 Task: What year was the Buckingham Palace built?
Action: Mouse moved to (711, 693)
Screenshot: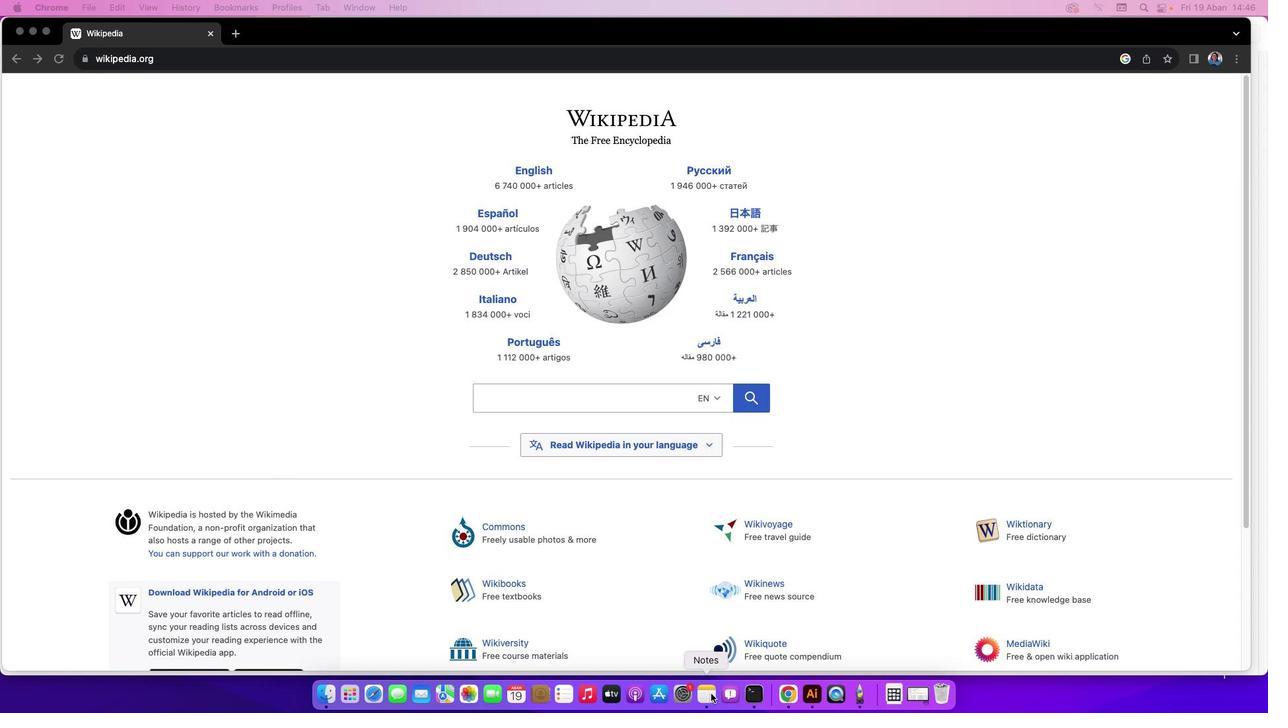 
Action: Mouse pressed left at (711, 693)
Screenshot: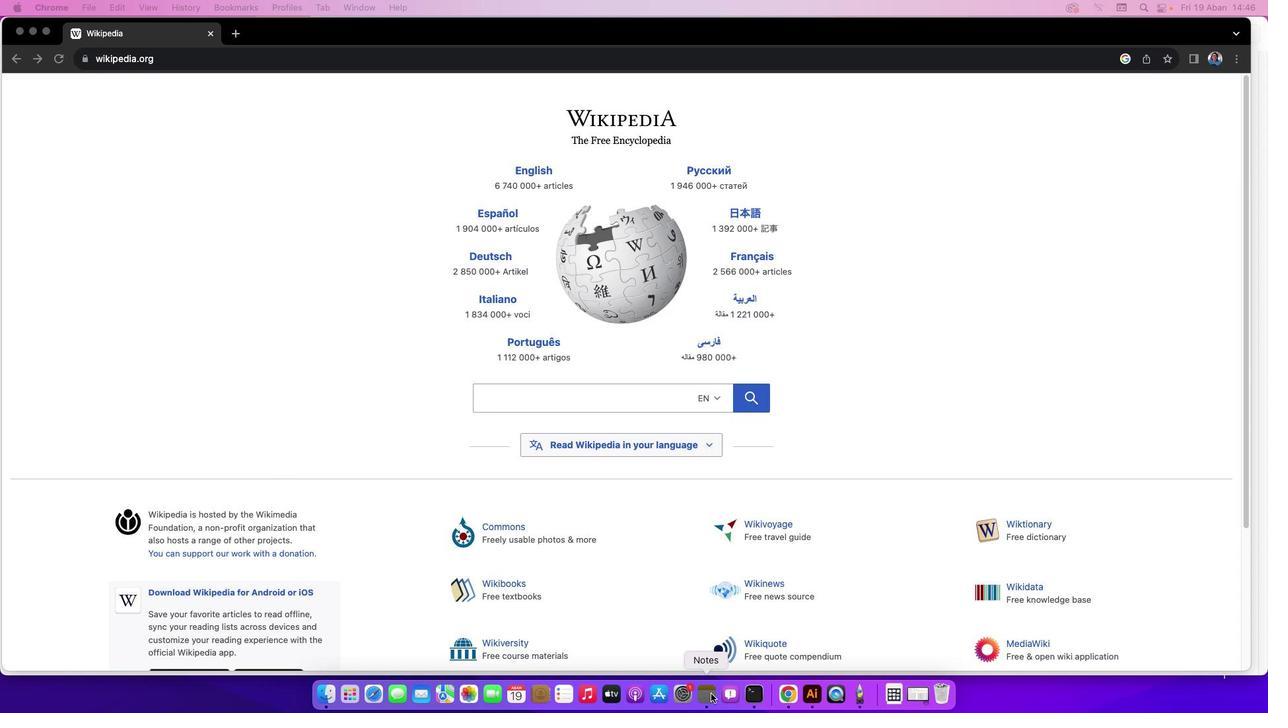 
Action: Mouse moved to (43, 81)
Screenshot: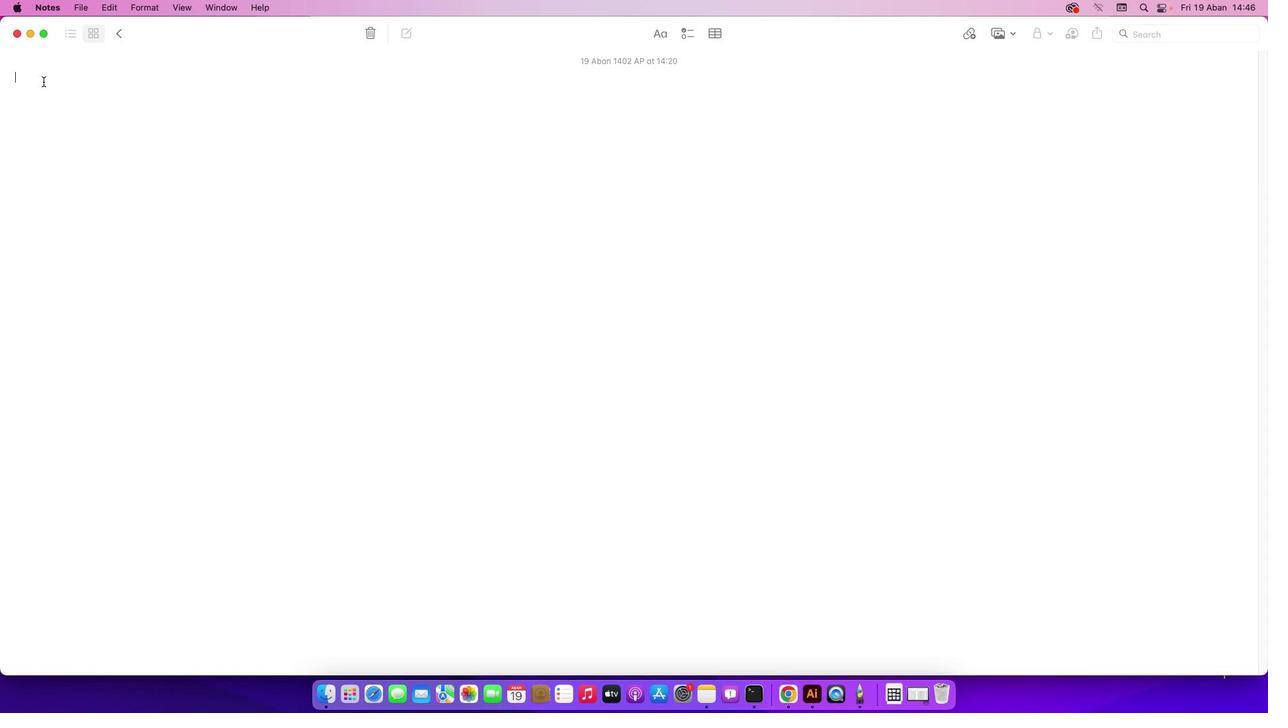 
Action: Mouse pressed left at (43, 81)
Screenshot: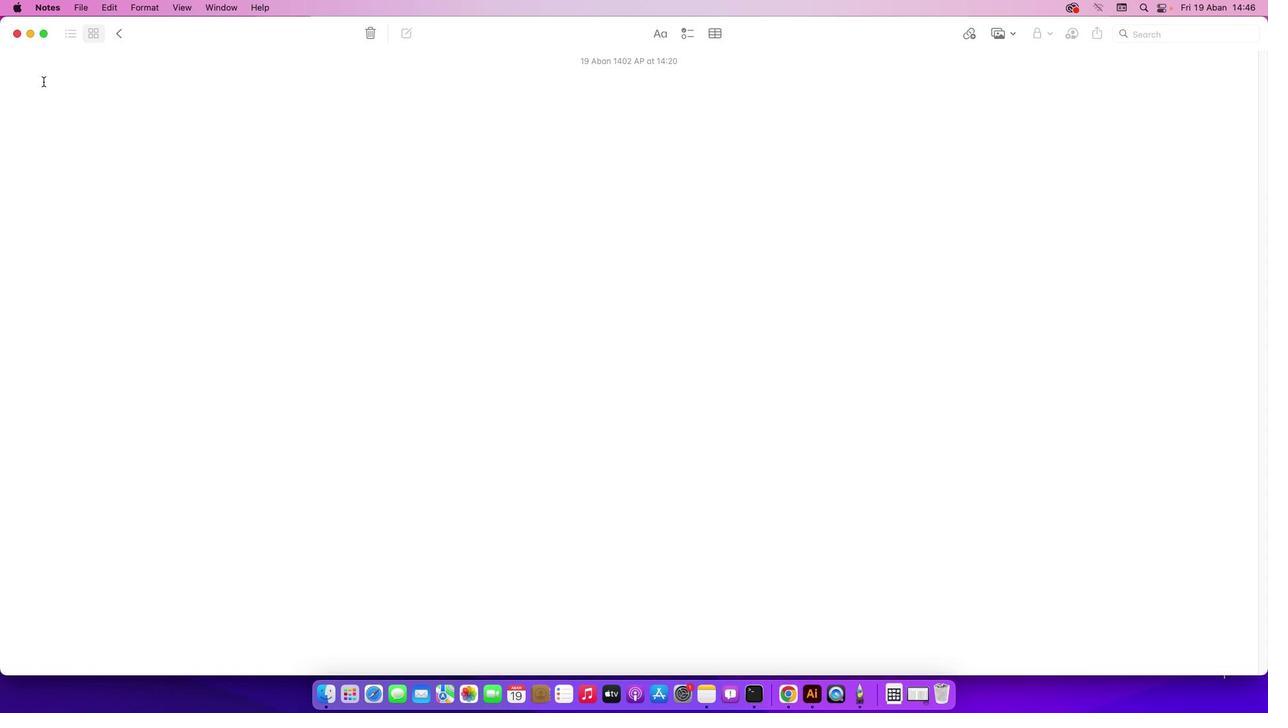 
Action: Mouse moved to (43, 81)
Screenshot: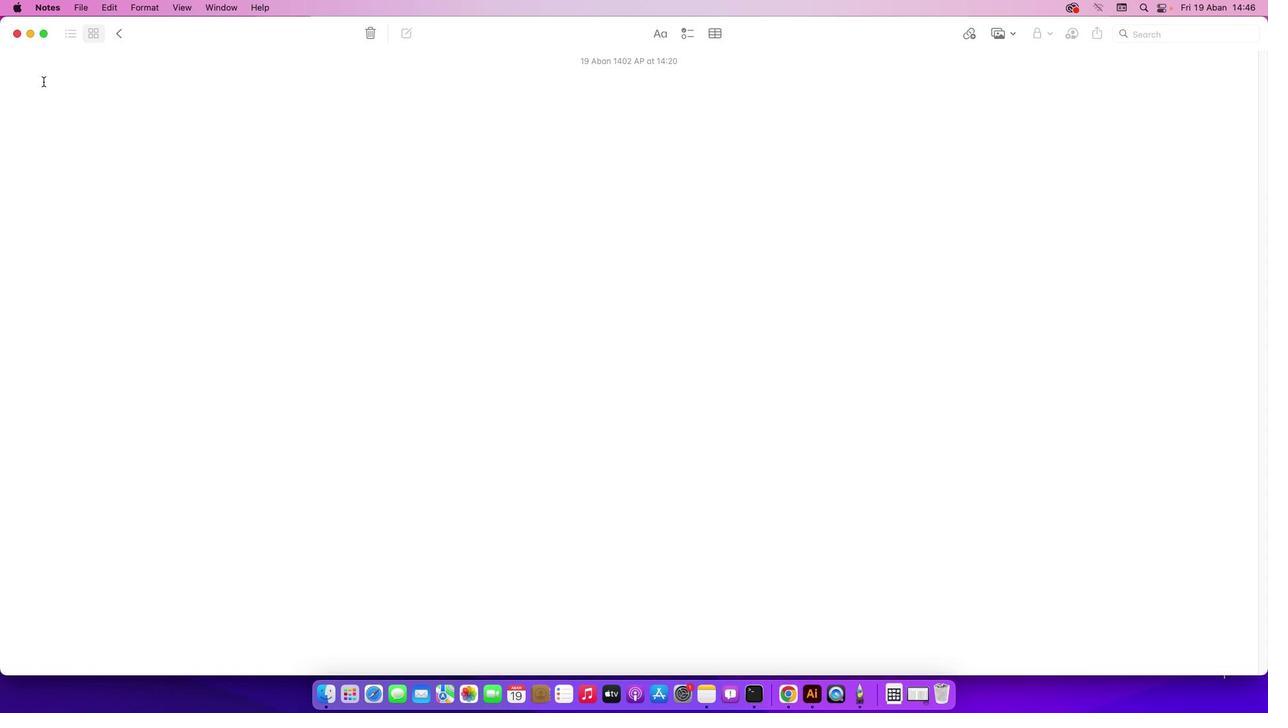 
Action: Key pressed Key.shift'W''h''a''t'Key.space'y''e''a''r'Key.space'w''a''s'Key.space't''h''e'Key.spaceKey.shift'B''u''c''k''i''n''g''h''a''m'Key.spaceKey.shift'P''a''l''a''c''e'Key.spaceKey.shift'b''u''i''l''t'Key.shift_r'?'Key.enter
Screenshot: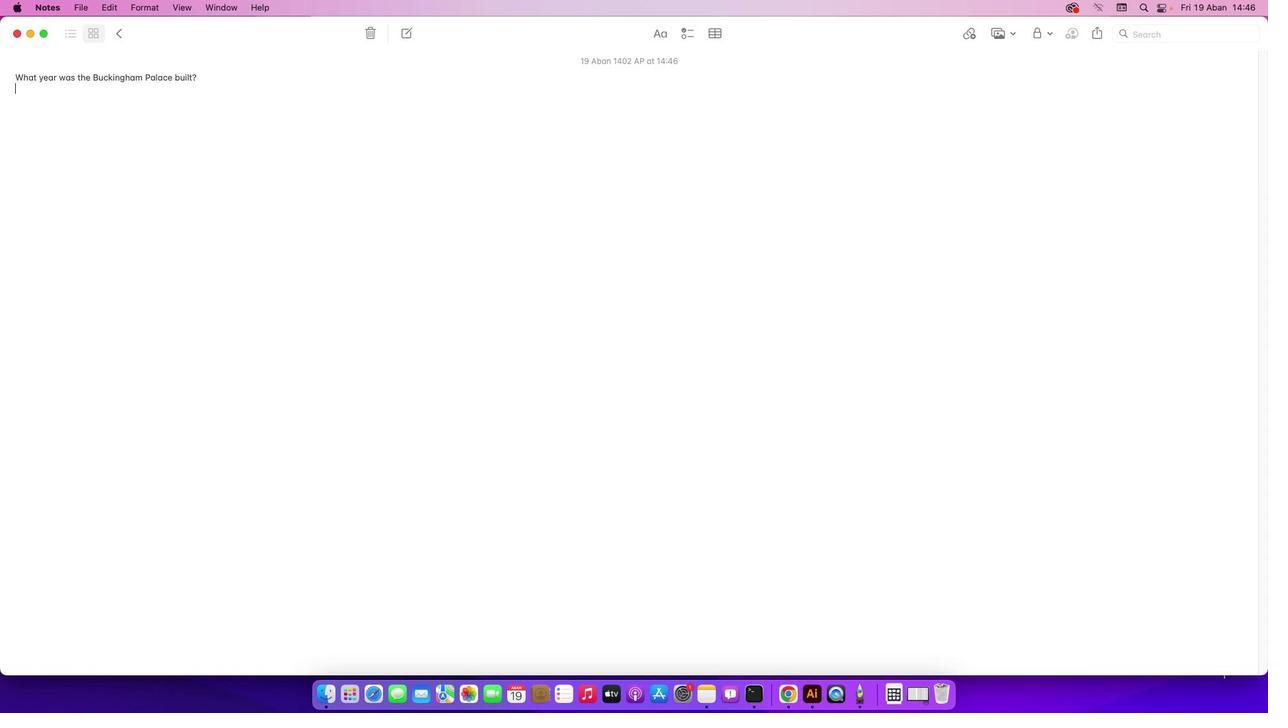 
Action: Mouse moved to (789, 699)
Screenshot: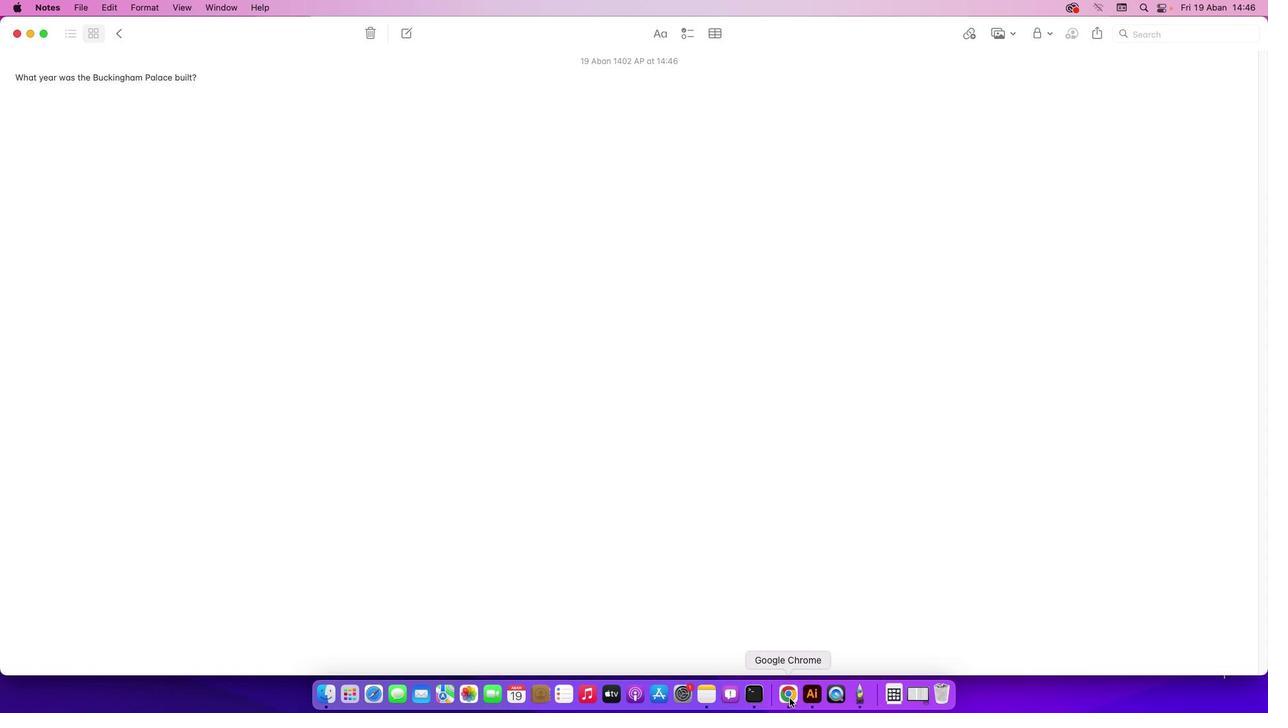 
Action: Mouse pressed left at (789, 699)
Screenshot: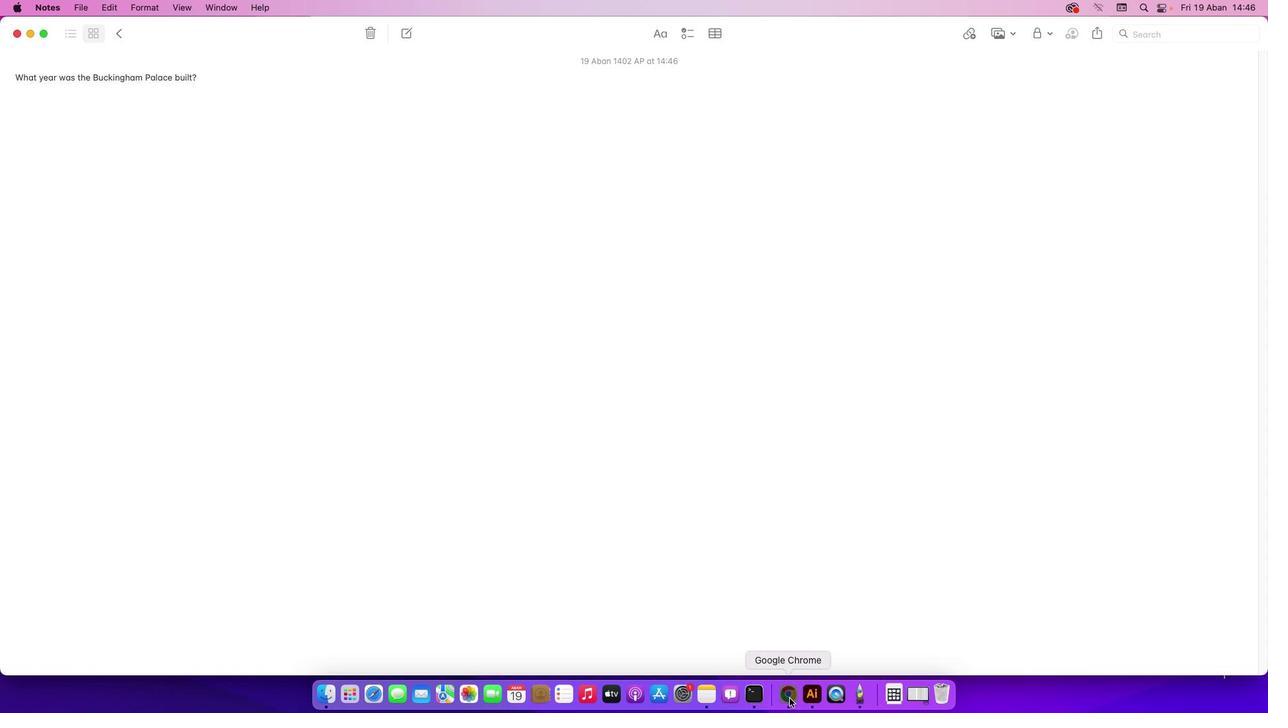 
Action: Mouse moved to (496, 402)
Screenshot: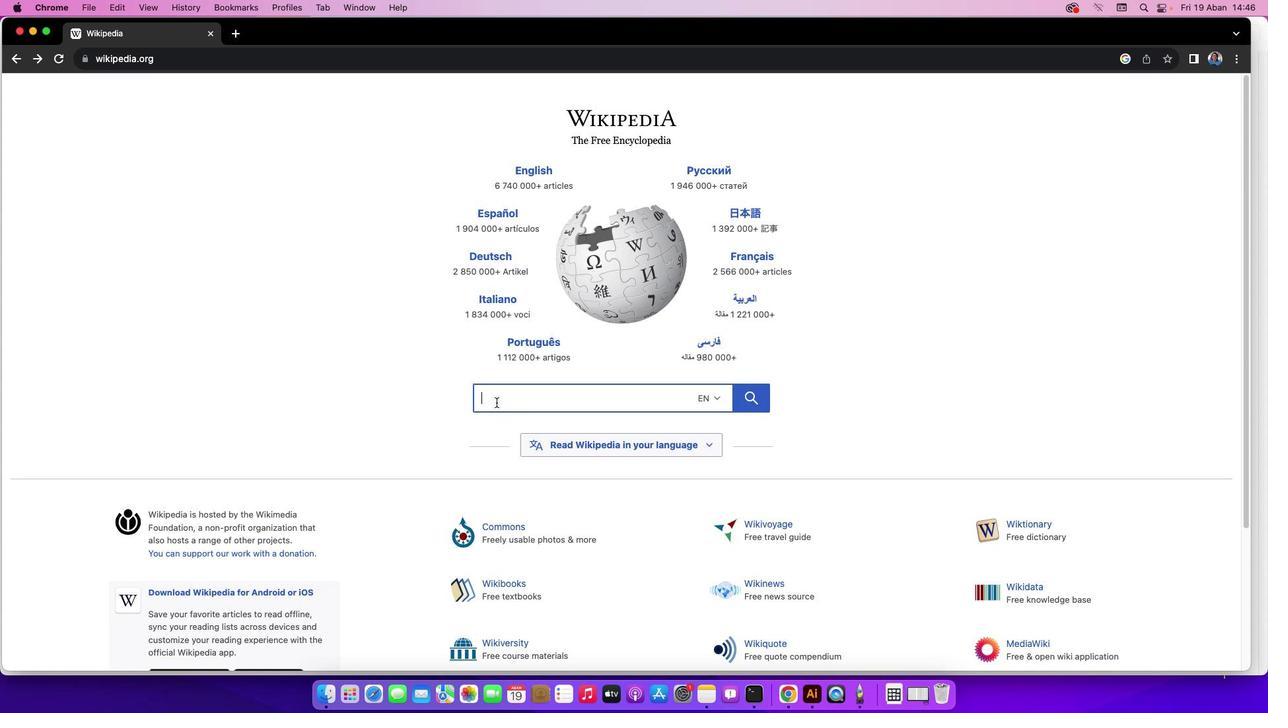 
Action: Mouse pressed left at (496, 402)
Screenshot: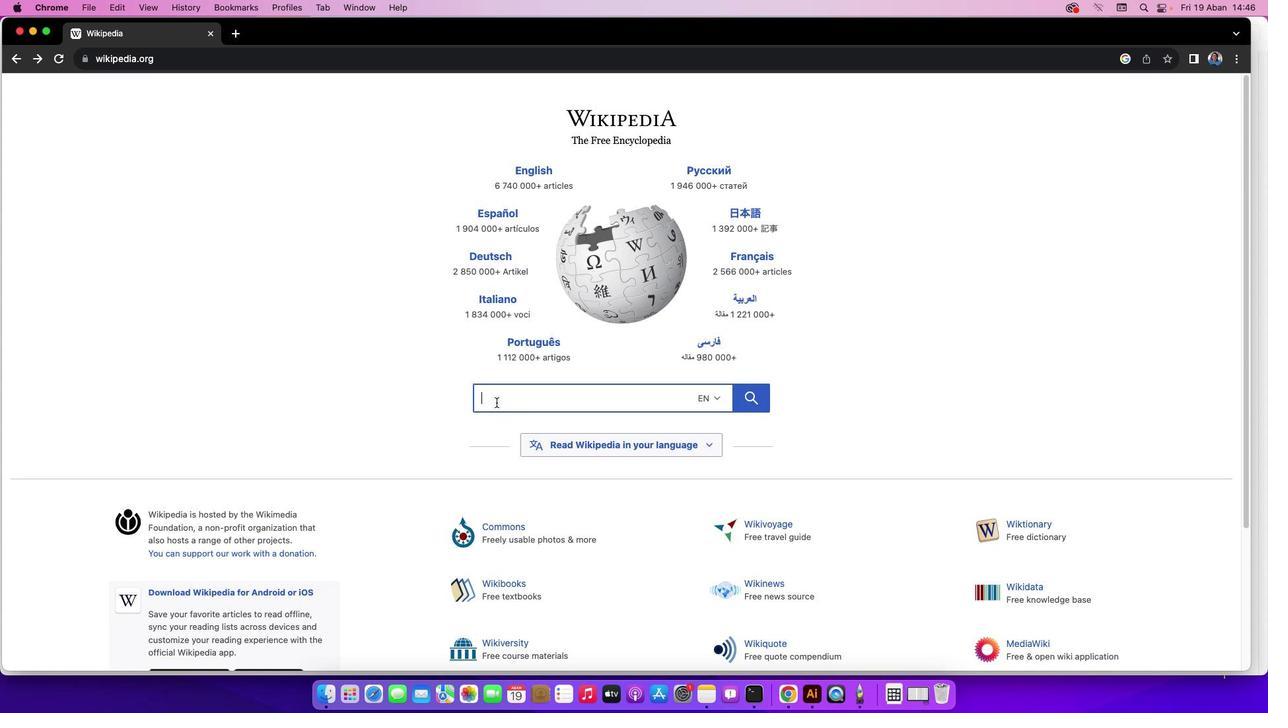 
Action: Mouse moved to (496, 402)
Screenshot: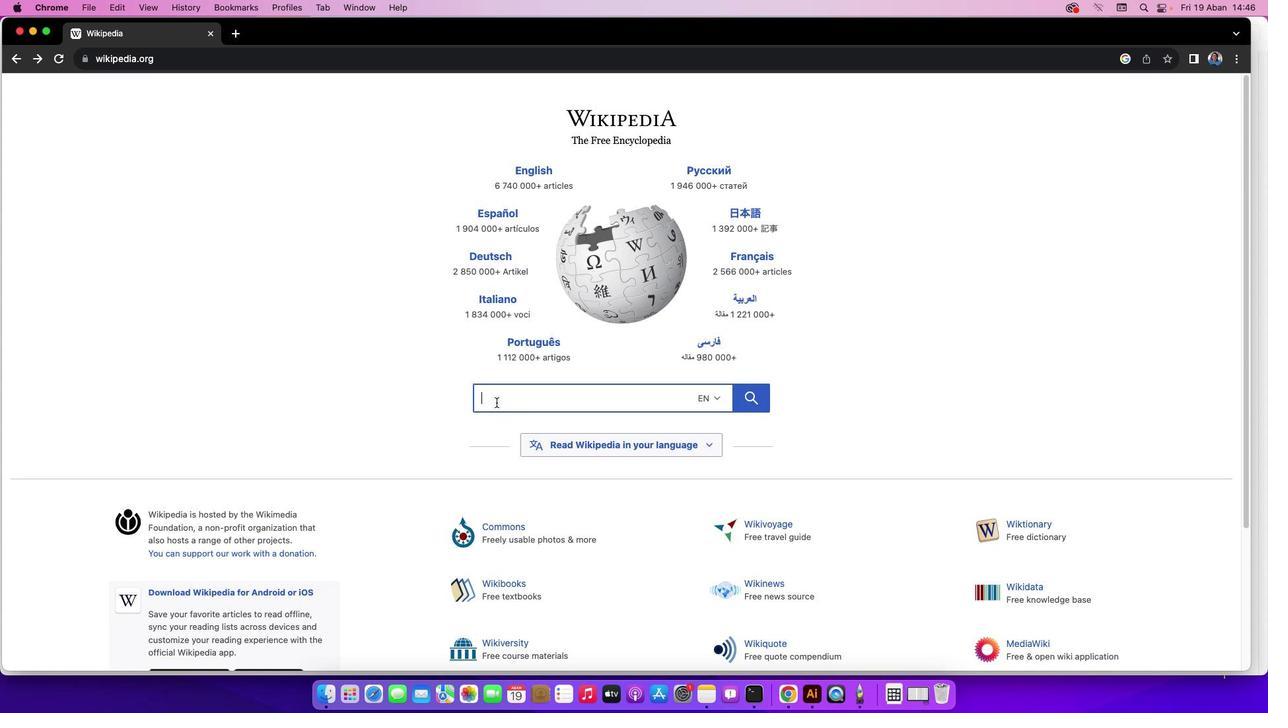 
Action: Key pressed Key.shift'B''u''c''k''i''n''g''h''a''m'Key.spaceKey.shift'P''a''l''a''c''e'Key.enter
Screenshot: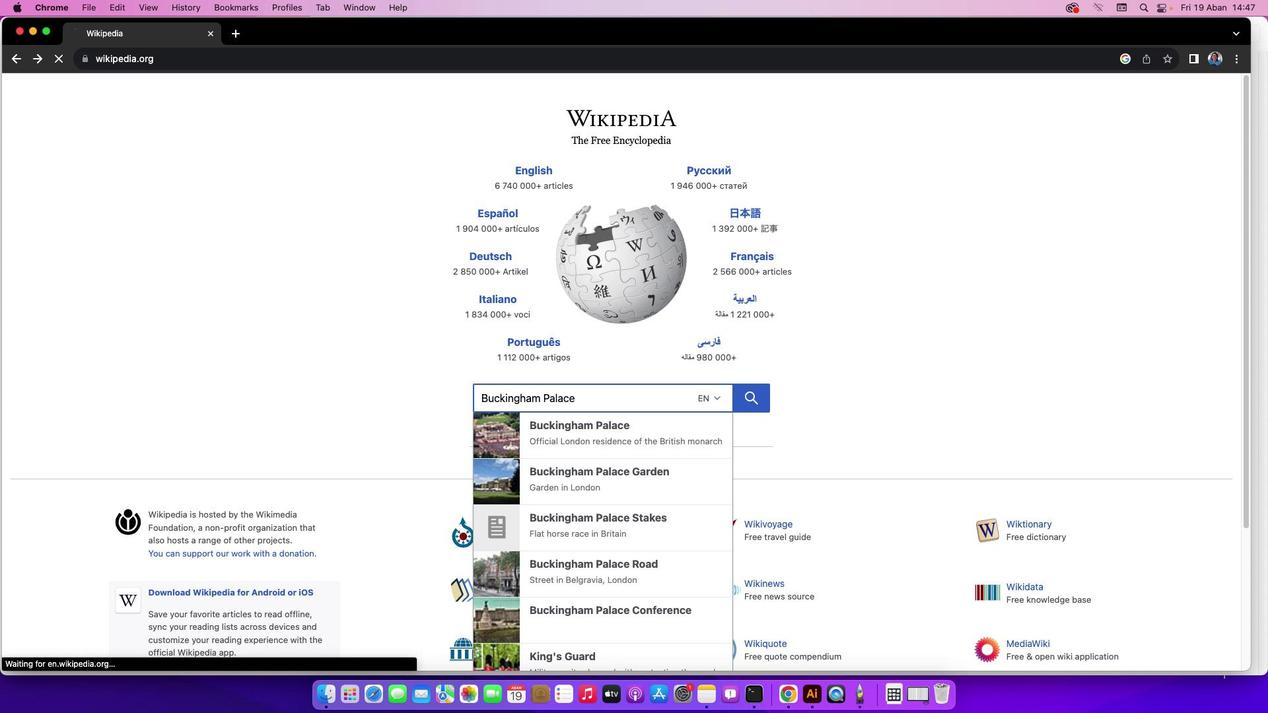 
Action: Mouse moved to (1247, 107)
Screenshot: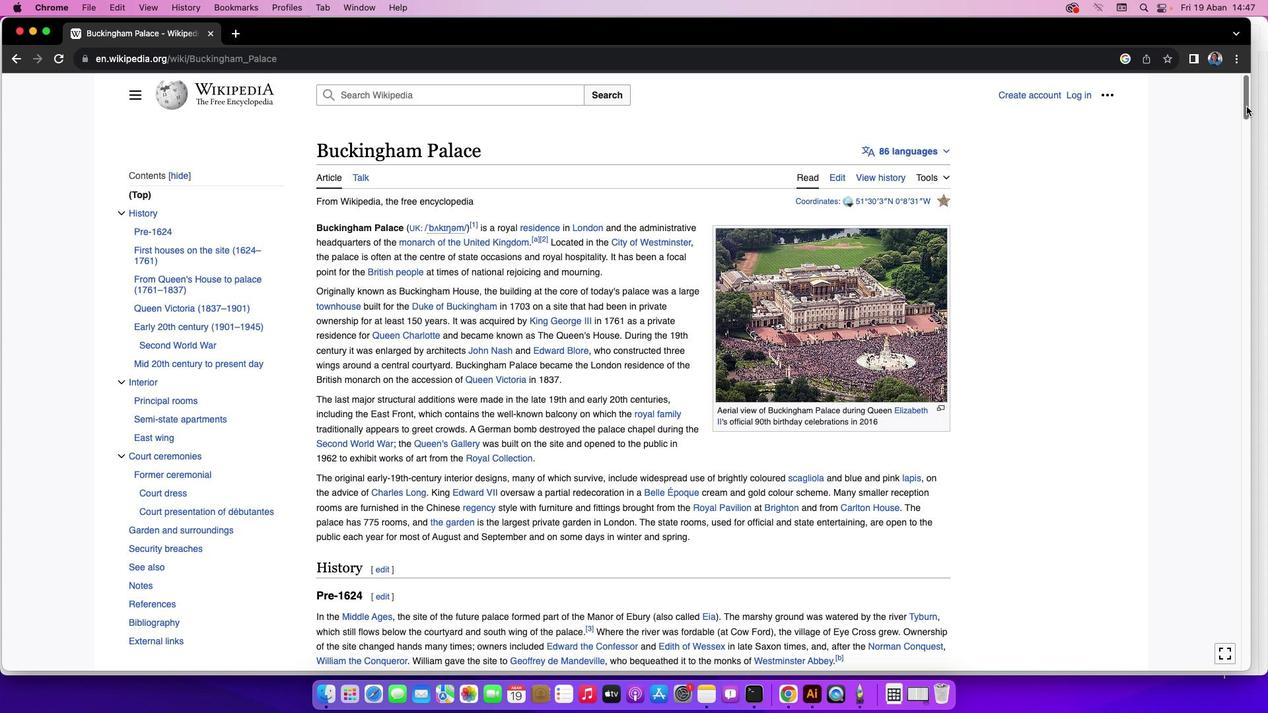 
Action: Mouse pressed left at (1247, 107)
Screenshot: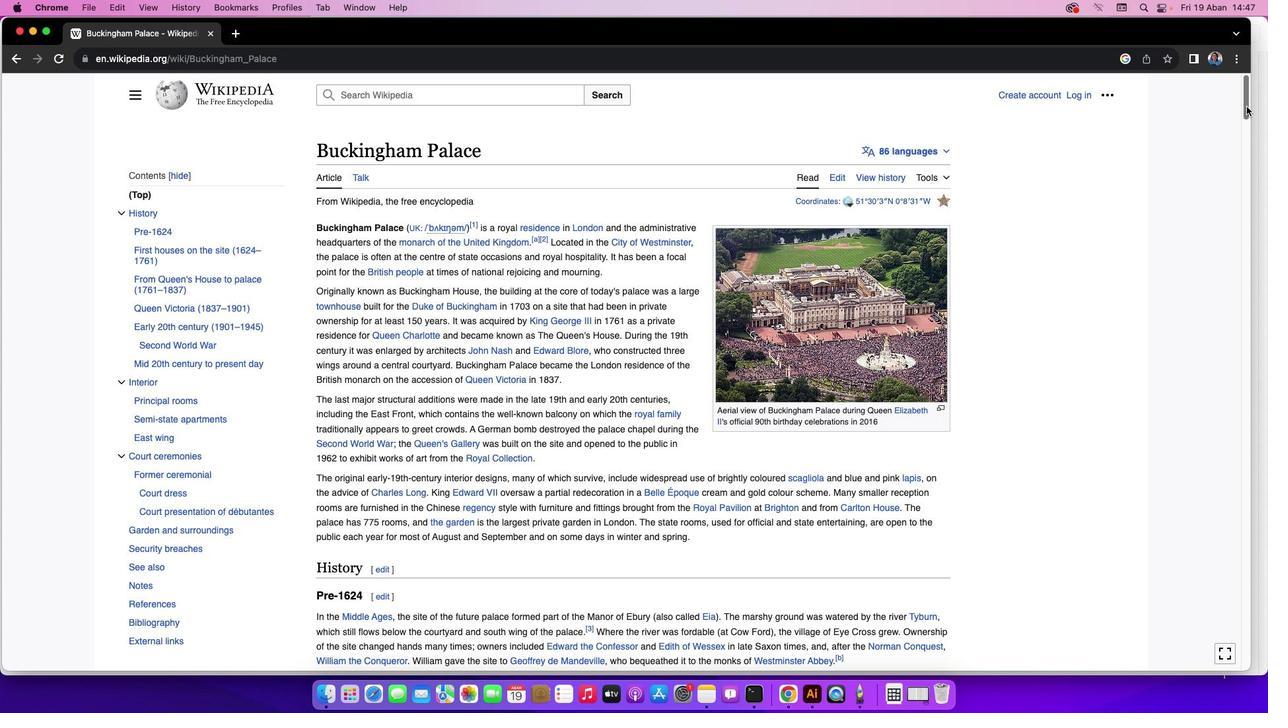 
Action: Mouse moved to (33, 33)
Screenshot: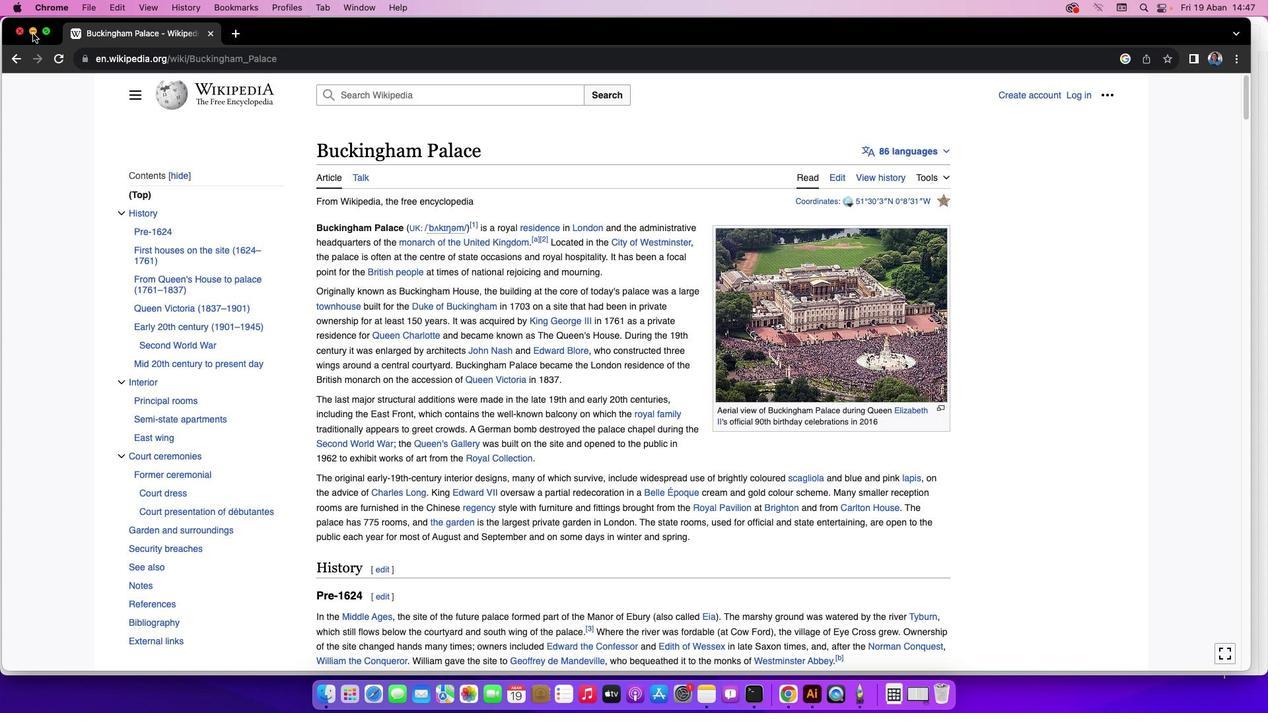 
Action: Mouse pressed left at (33, 33)
Screenshot: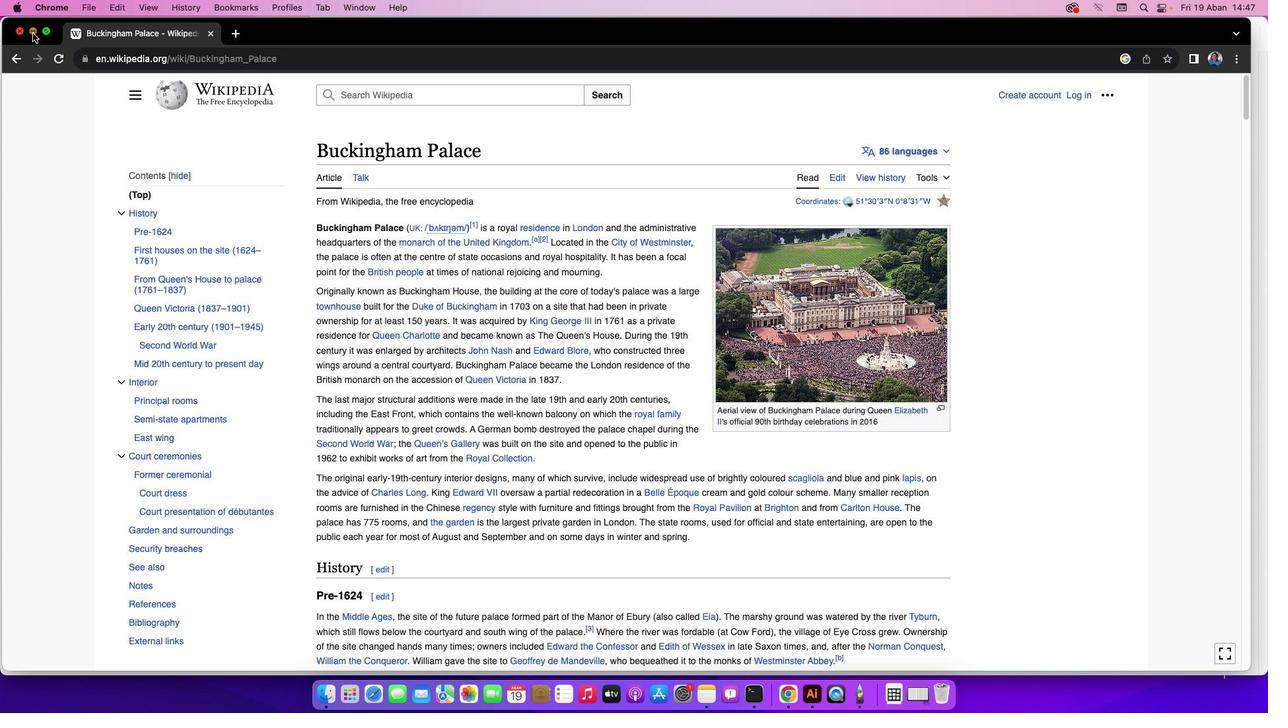 
Action: Mouse moved to (218, 82)
Screenshot: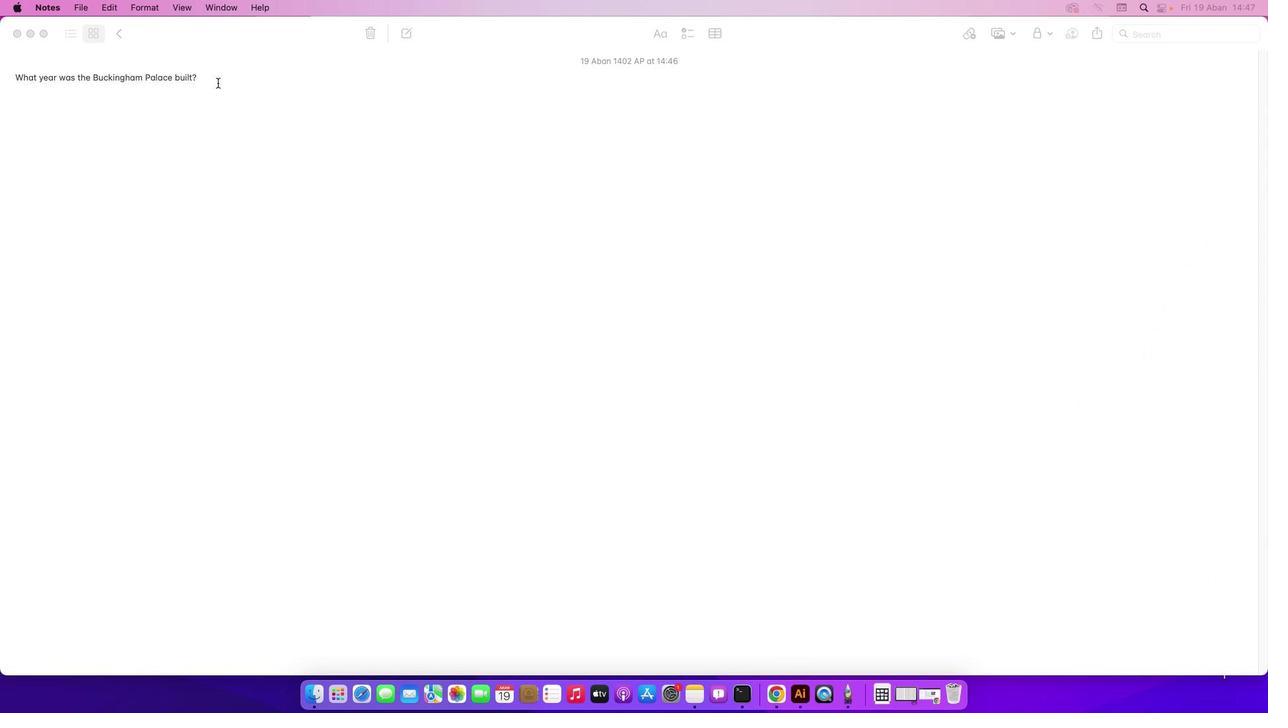 
Action: Mouse pressed left at (218, 82)
Screenshot: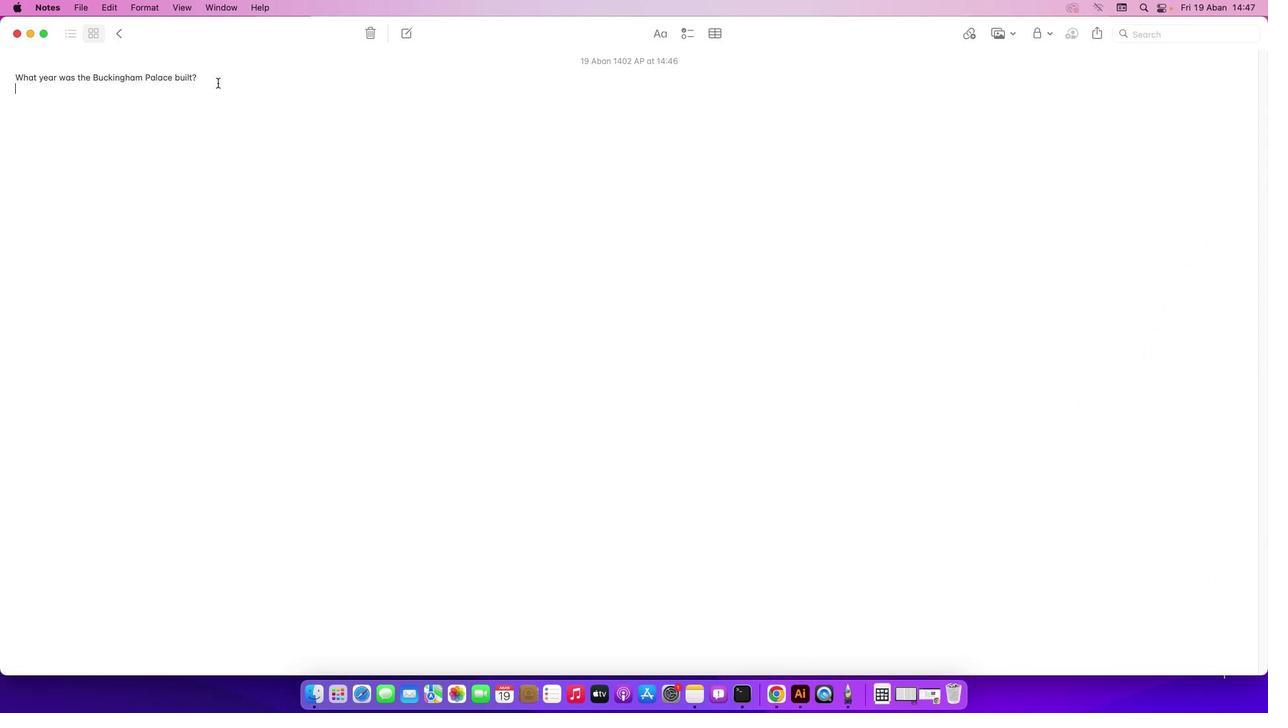 
Action: Mouse moved to (216, 83)
Screenshot: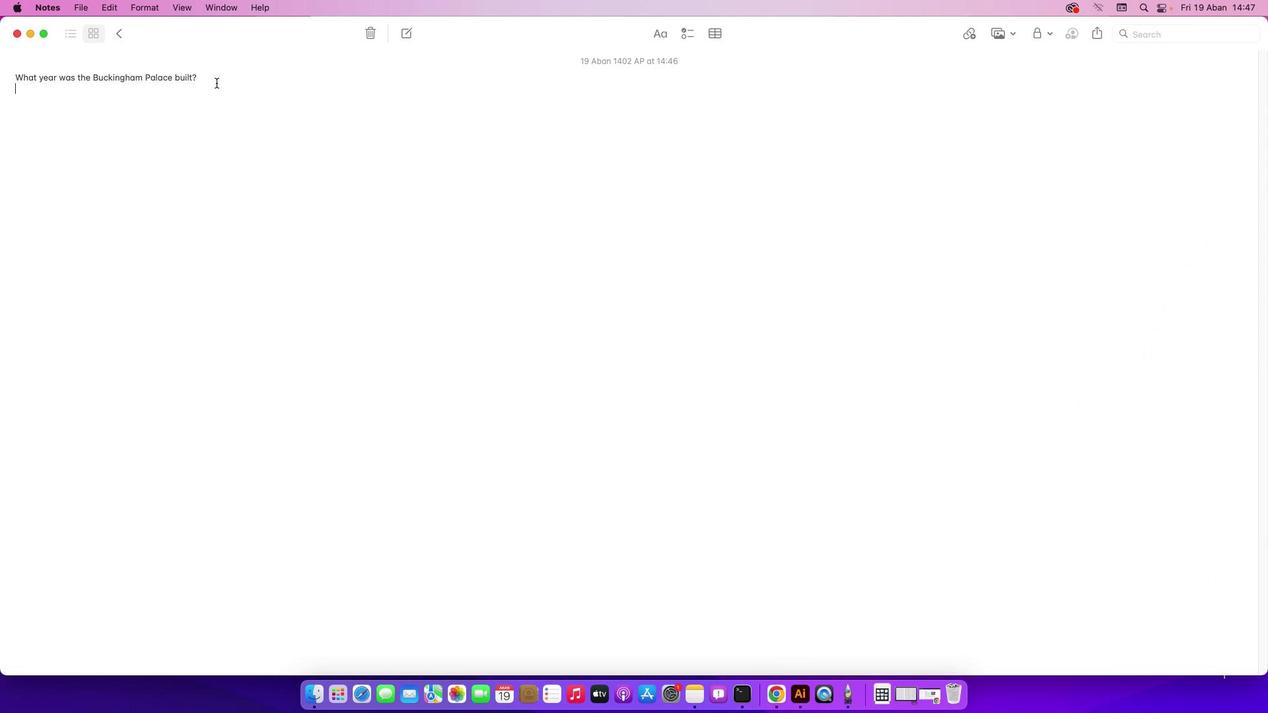
Action: Mouse pressed left at (216, 83)
Screenshot: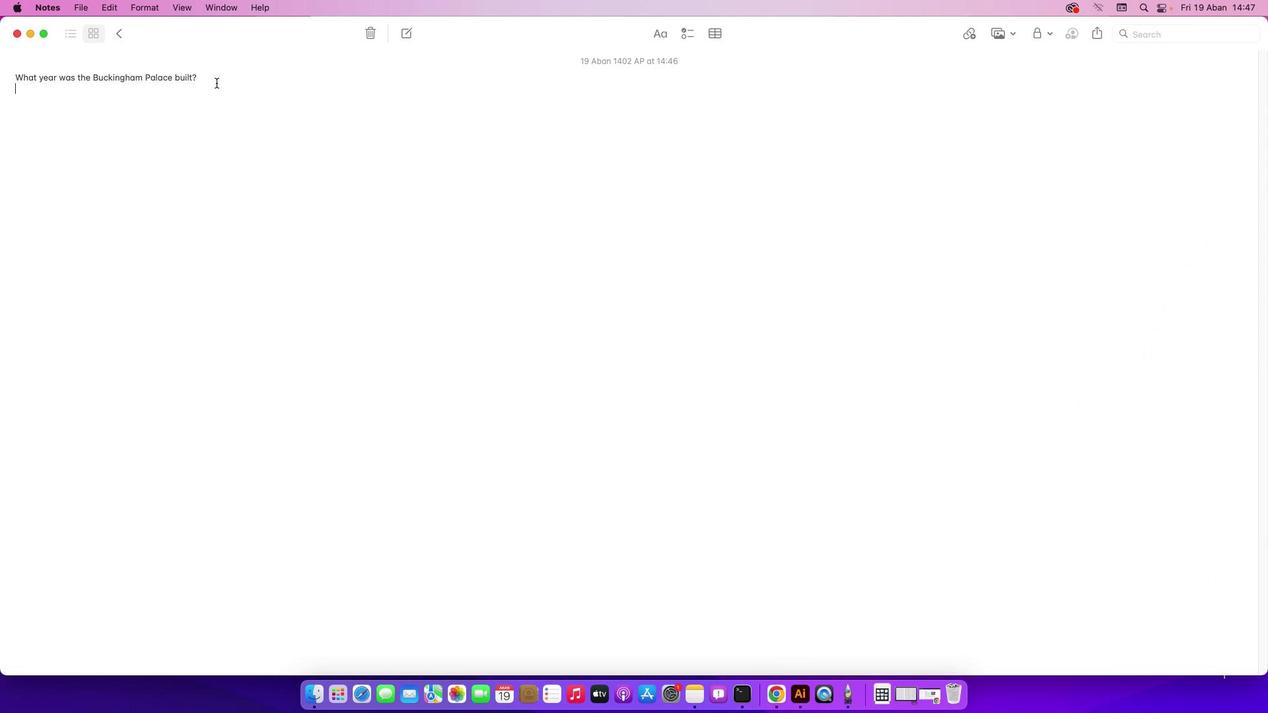 
Action: Mouse moved to (40, 92)
Screenshot: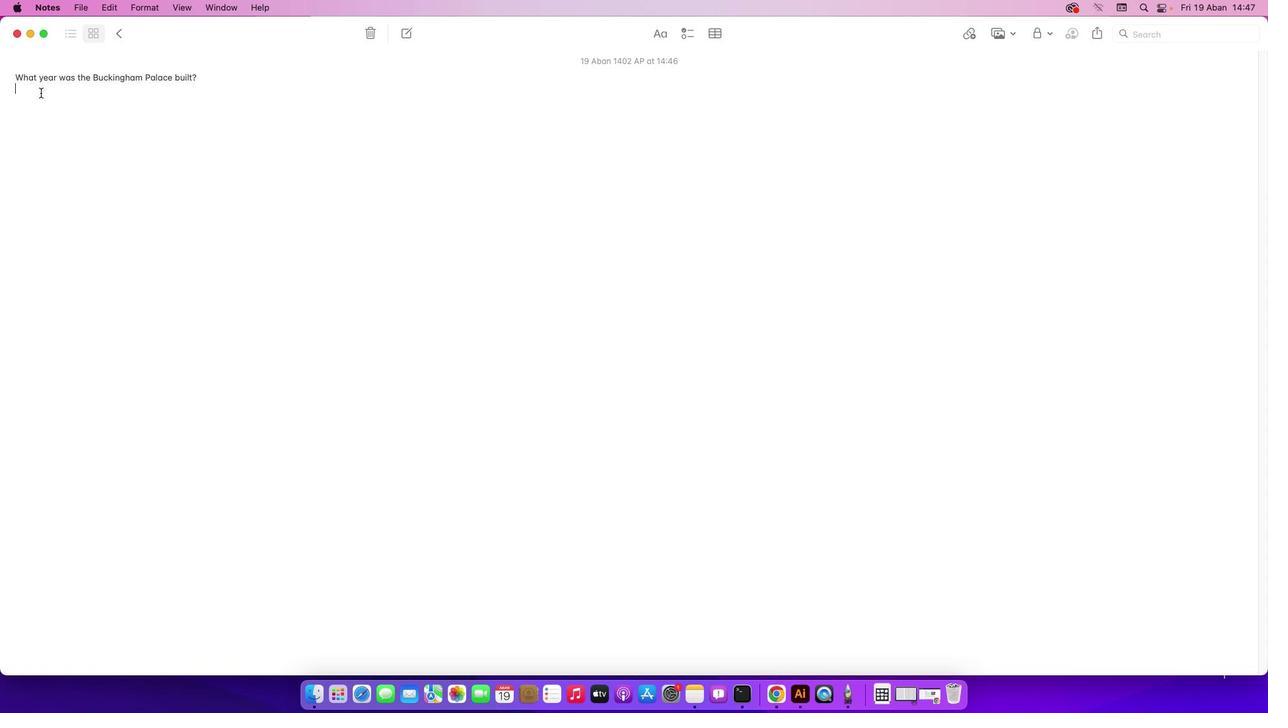 
Action: Mouse pressed left at (40, 92)
Screenshot: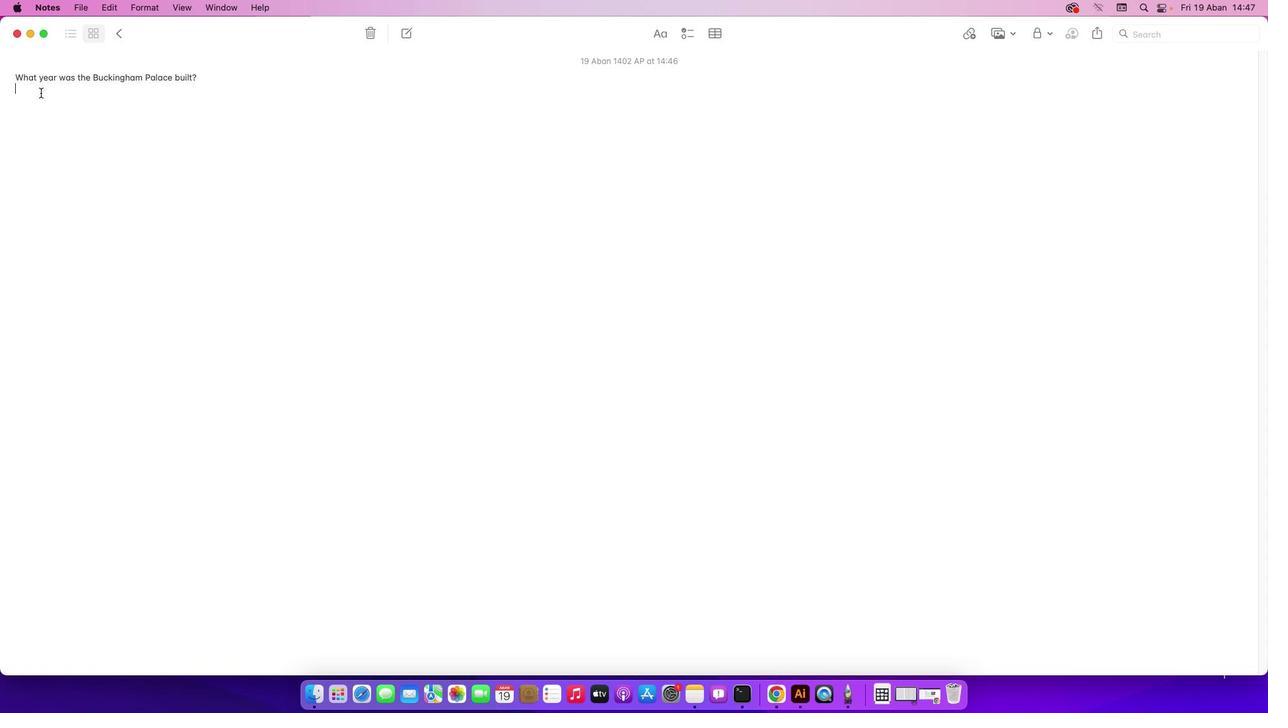 
Action: Key pressed Key.shift'T''h''e'Key.spaceKey.shift'B''u''c''k''i''n''g''h''a''m'Key.spaceKey.shift'P''a''l''a''c''e'Key.space'w''a''s'Key.space'b''u''i''l''t'Key.space'i''n'Key.space'1''7''0''3''.'
Screenshot: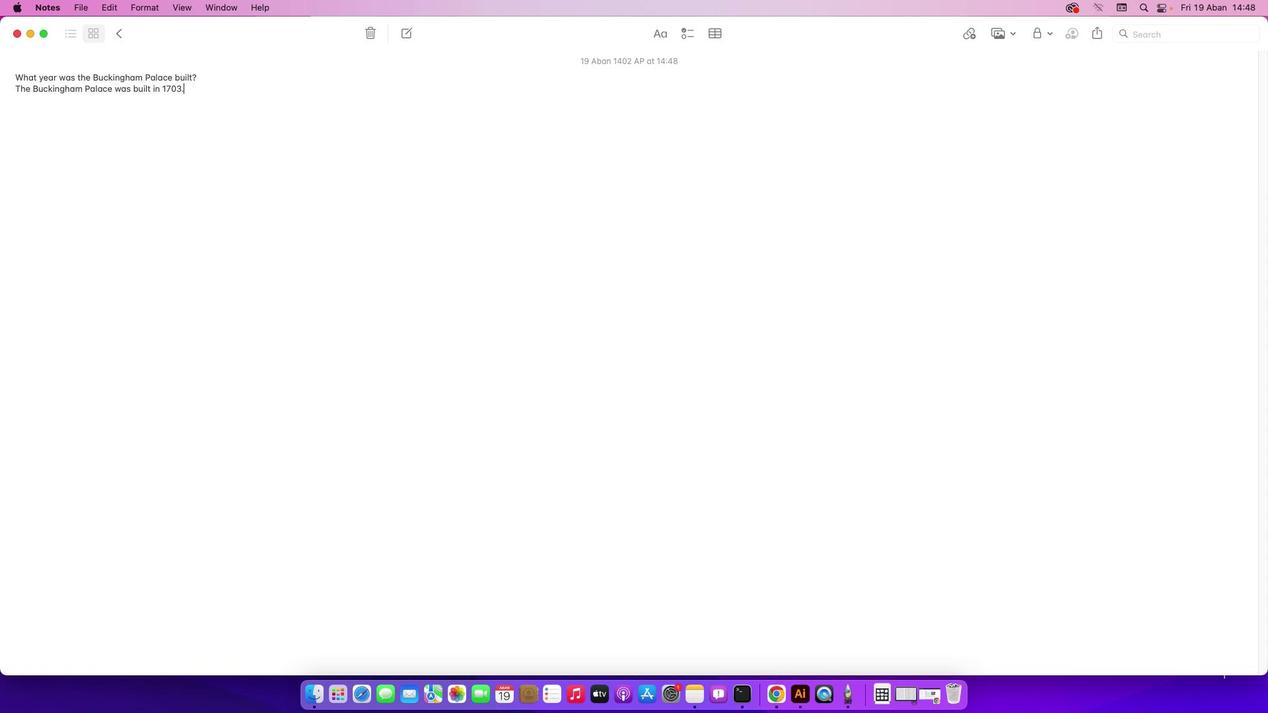 
Action: Mouse moved to (935, 697)
Screenshot: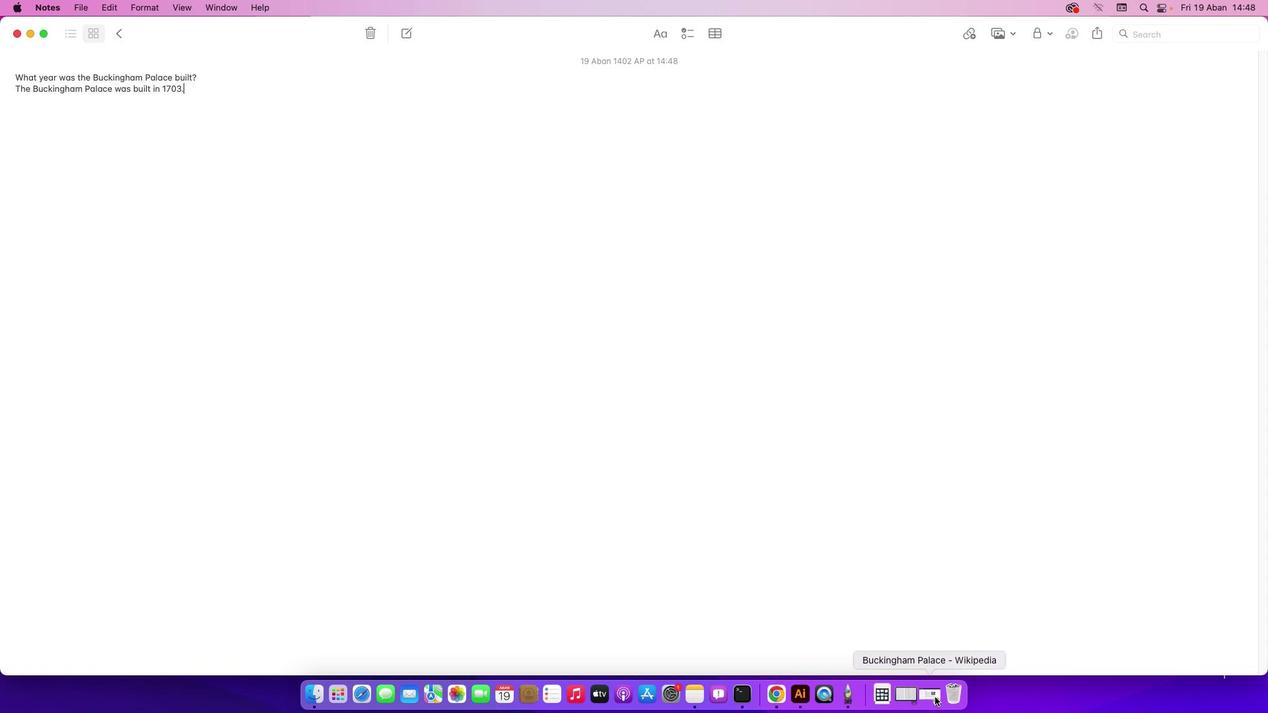 
Action: Mouse pressed left at (935, 697)
Screenshot: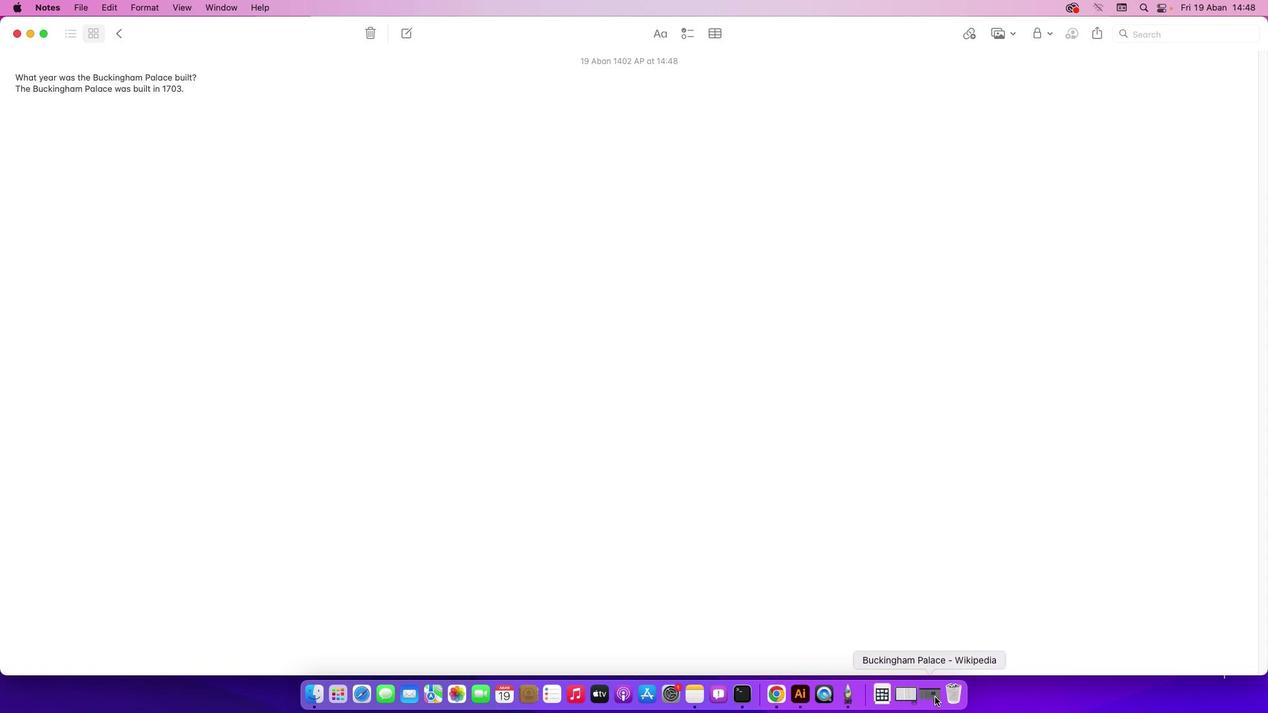 
Action: Mouse moved to (1247, 103)
Screenshot: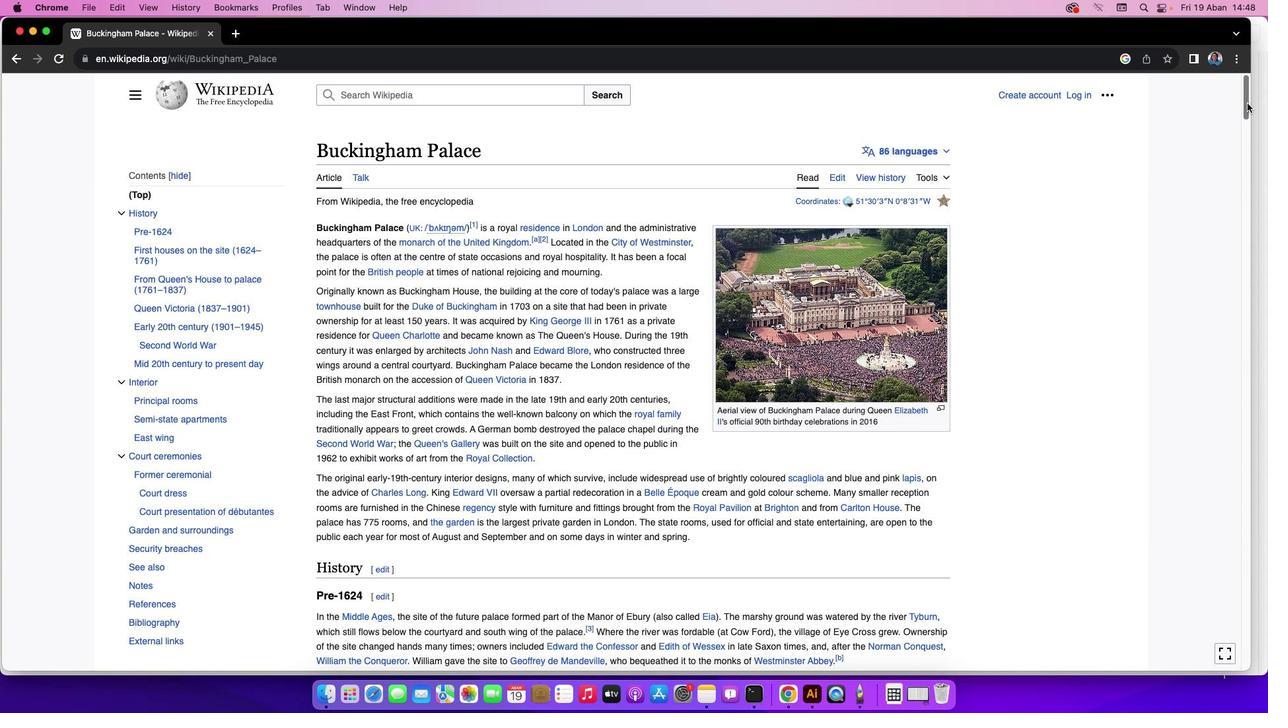 
Action: Mouse pressed left at (1247, 103)
Screenshot: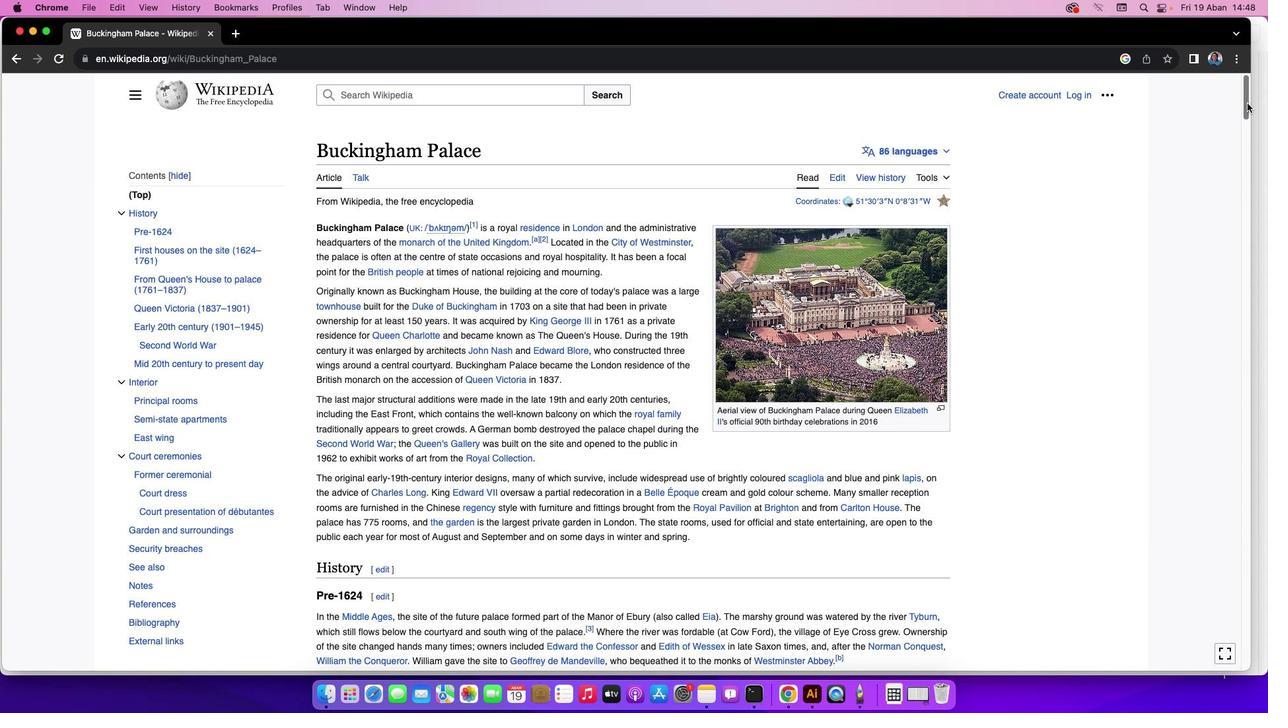 
Action: Mouse moved to (1223, 3)
Screenshot: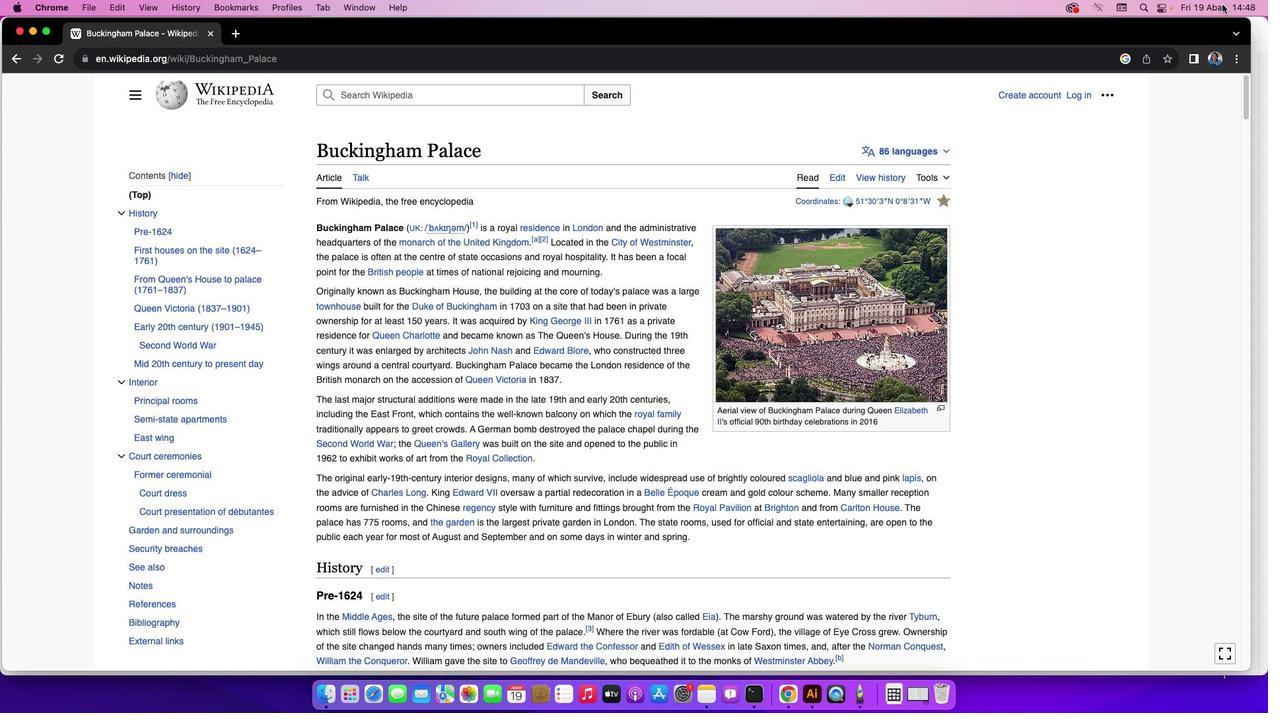 
